 Task: Set the terrestrial reception parameters transmission mode to Automatic.
Action: Mouse moved to (130, 19)
Screenshot: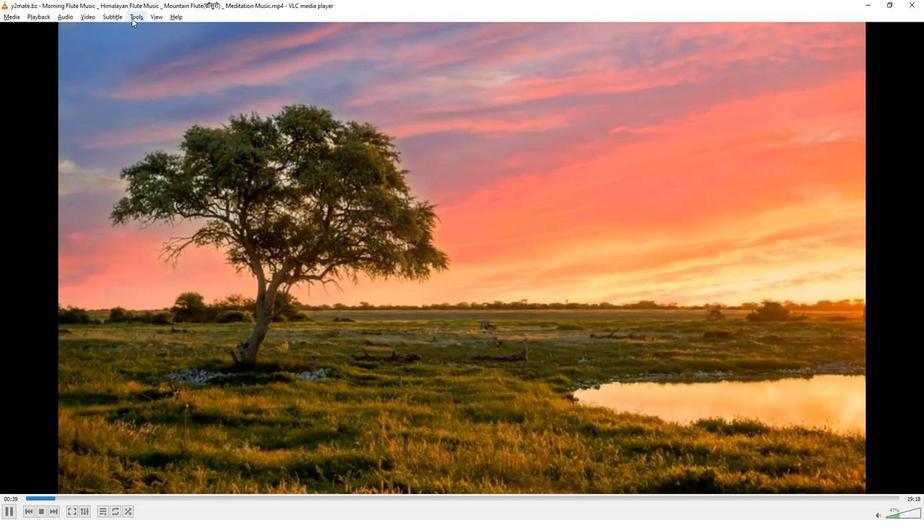 
Action: Mouse pressed left at (130, 19)
Screenshot: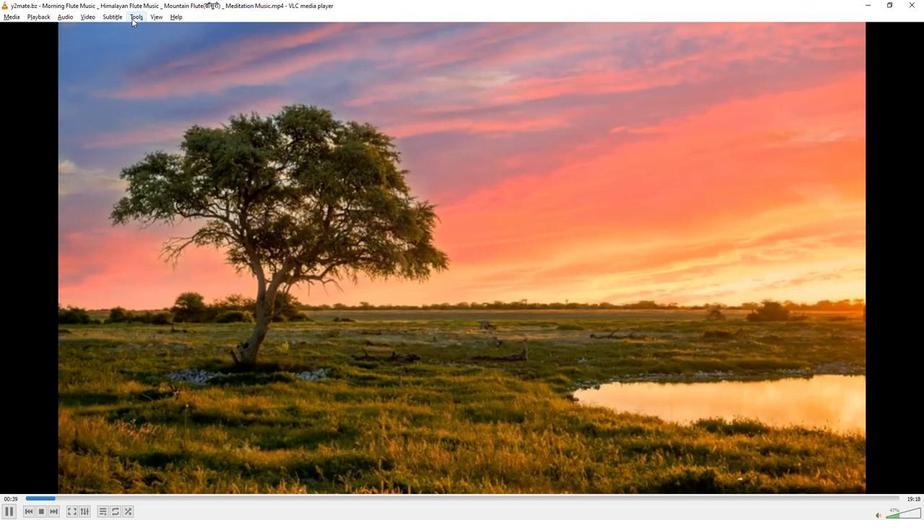 
Action: Mouse moved to (149, 129)
Screenshot: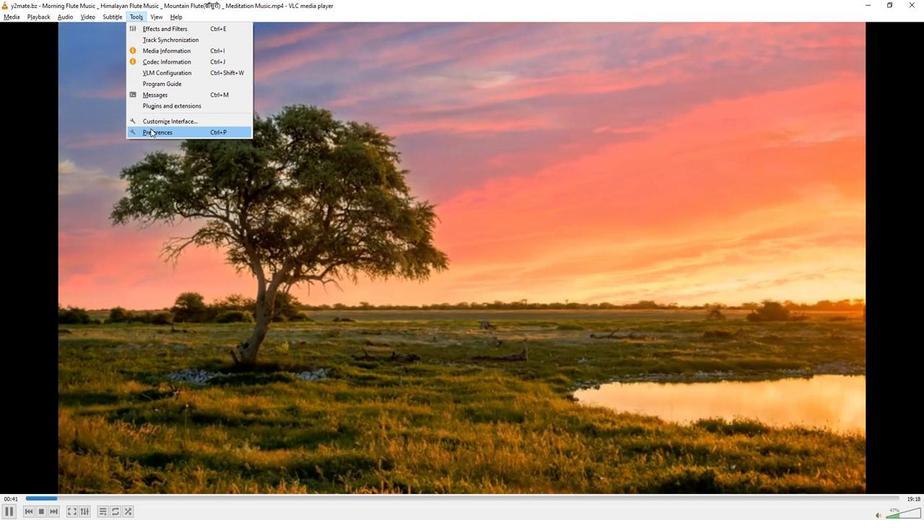
Action: Mouse pressed left at (149, 129)
Screenshot: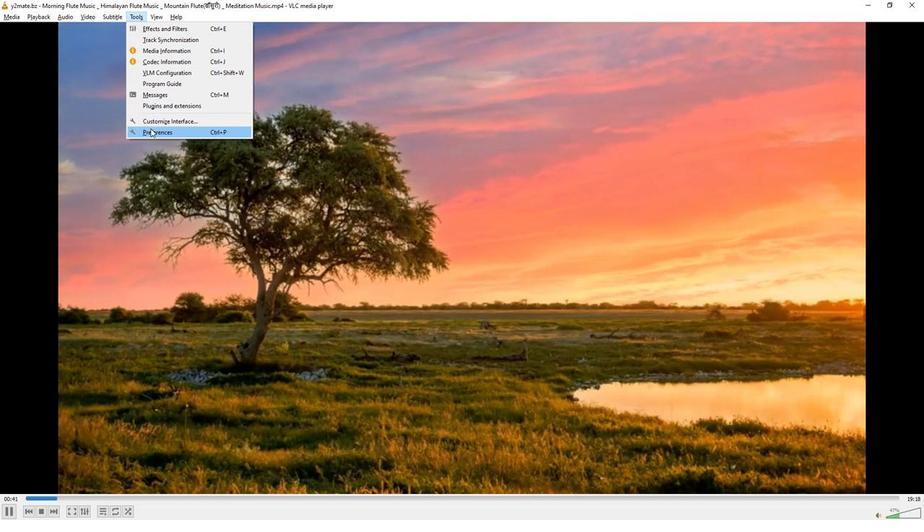 
Action: Mouse moved to (305, 427)
Screenshot: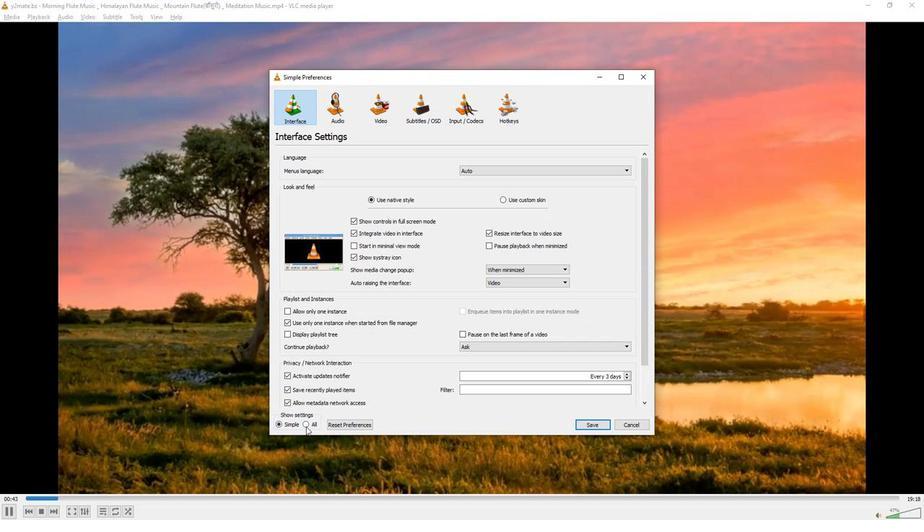 
Action: Mouse pressed left at (305, 427)
Screenshot: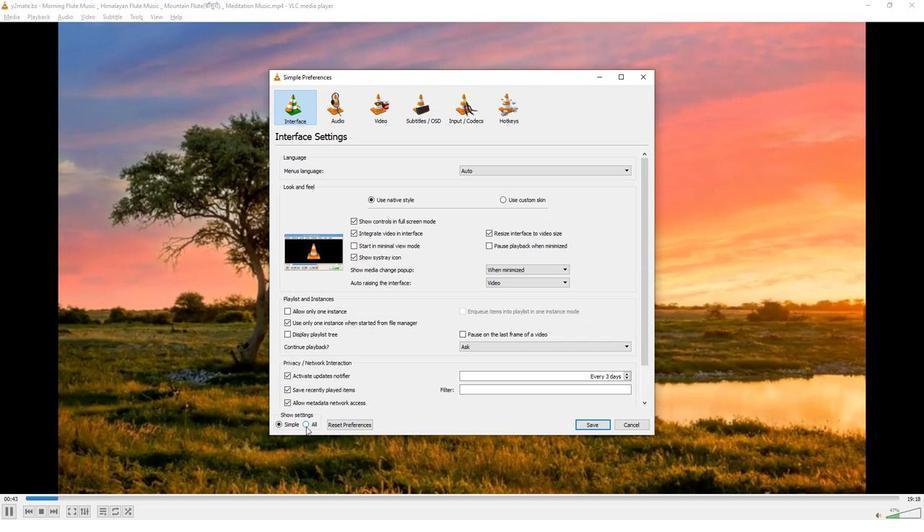 
Action: Mouse moved to (291, 261)
Screenshot: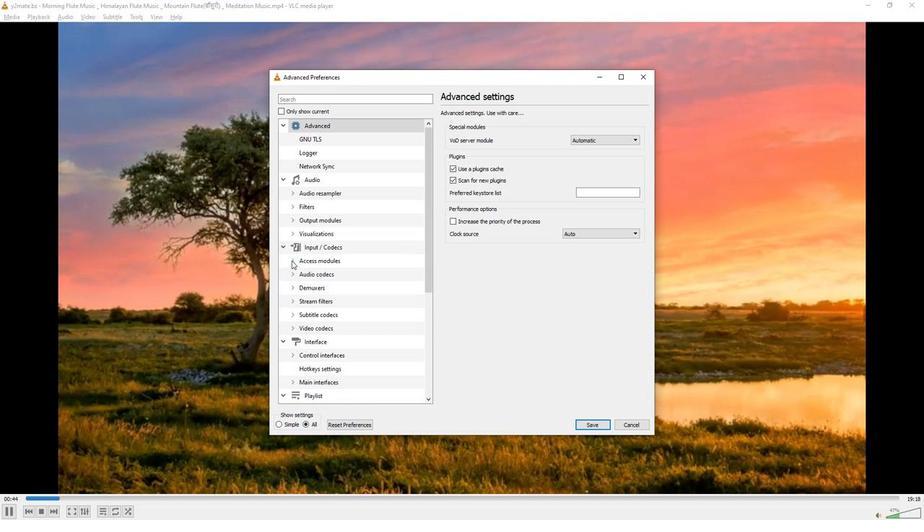 
Action: Mouse pressed left at (291, 261)
Screenshot: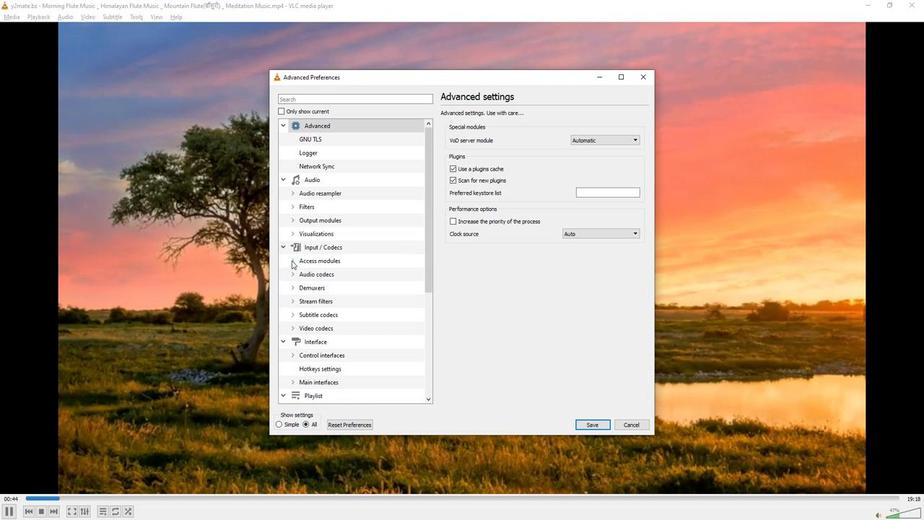 
Action: Mouse moved to (325, 341)
Screenshot: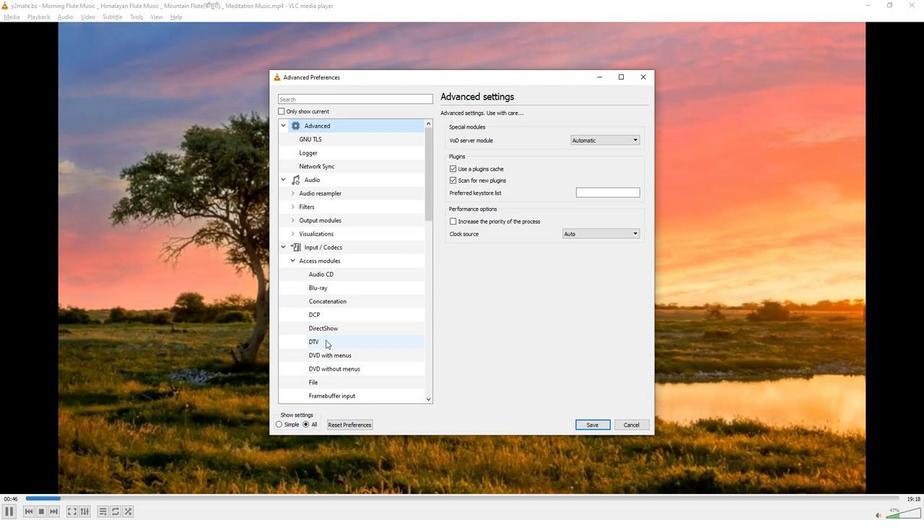 
Action: Mouse pressed left at (325, 341)
Screenshot: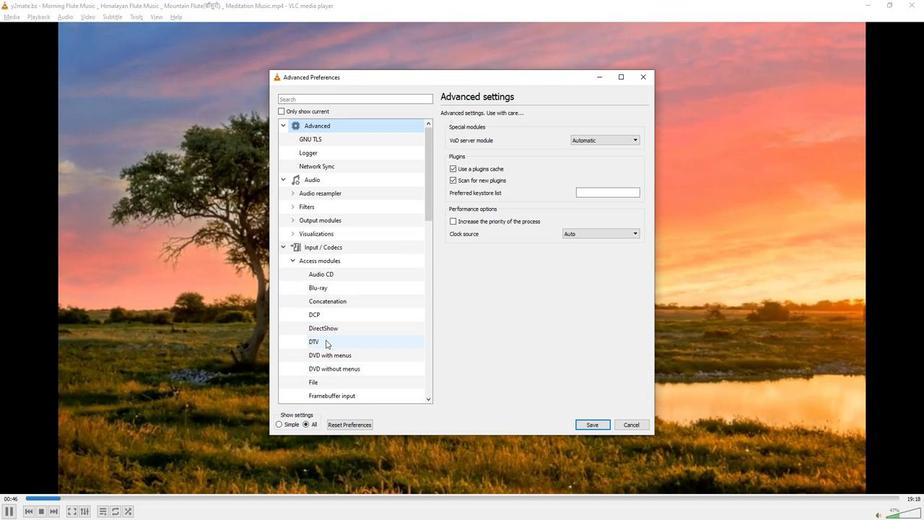 
Action: Mouse moved to (596, 203)
Screenshot: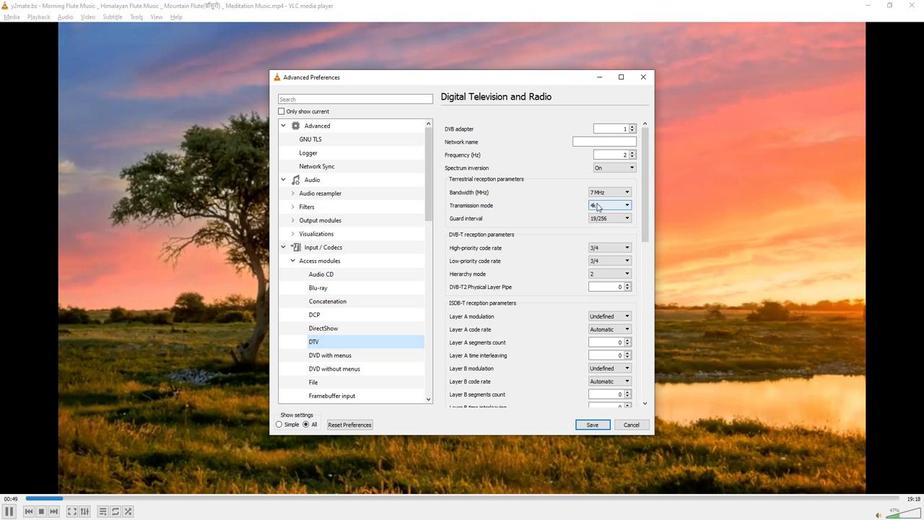 
Action: Mouse pressed left at (596, 203)
Screenshot: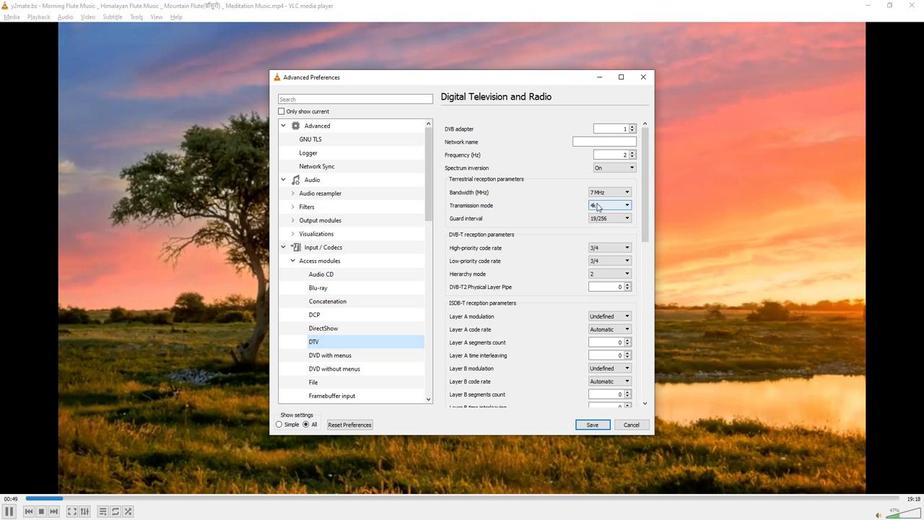 
Action: Mouse moved to (594, 212)
Screenshot: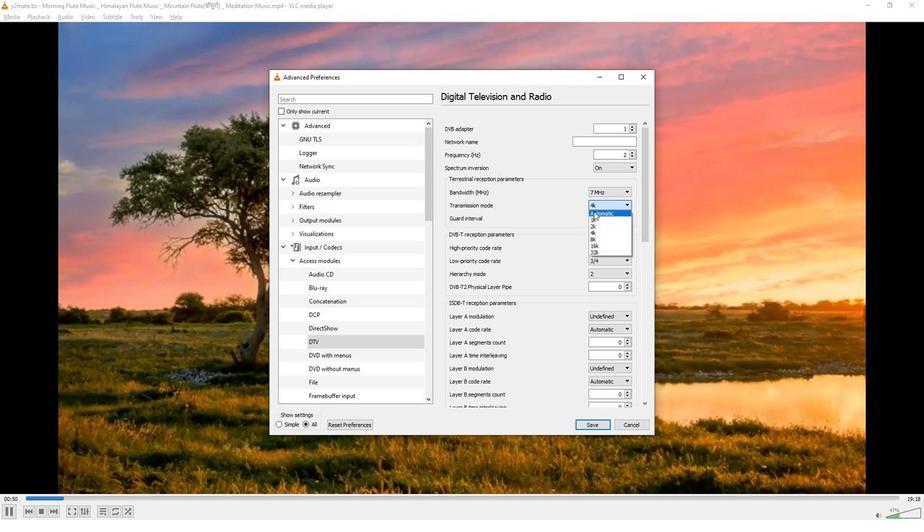 
Action: Mouse pressed left at (594, 212)
Screenshot: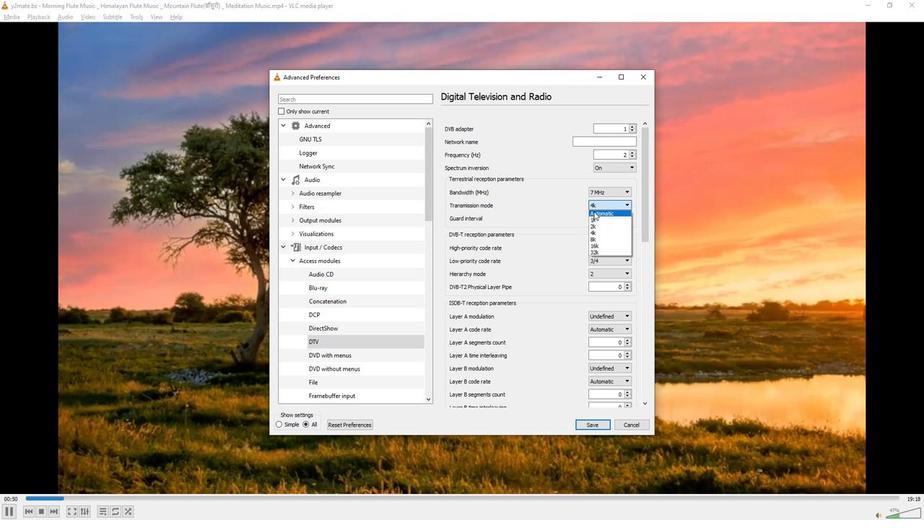 
Action: Mouse moved to (514, 221)
Screenshot: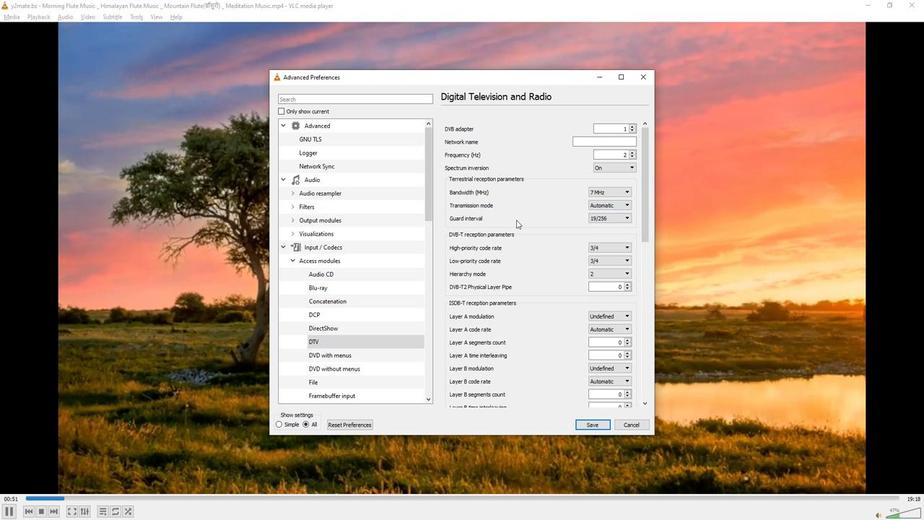 
